 Task: Add Turkey On Multigrain Bread Grab & Go to the cart.
Action: Mouse moved to (814, 293)
Screenshot: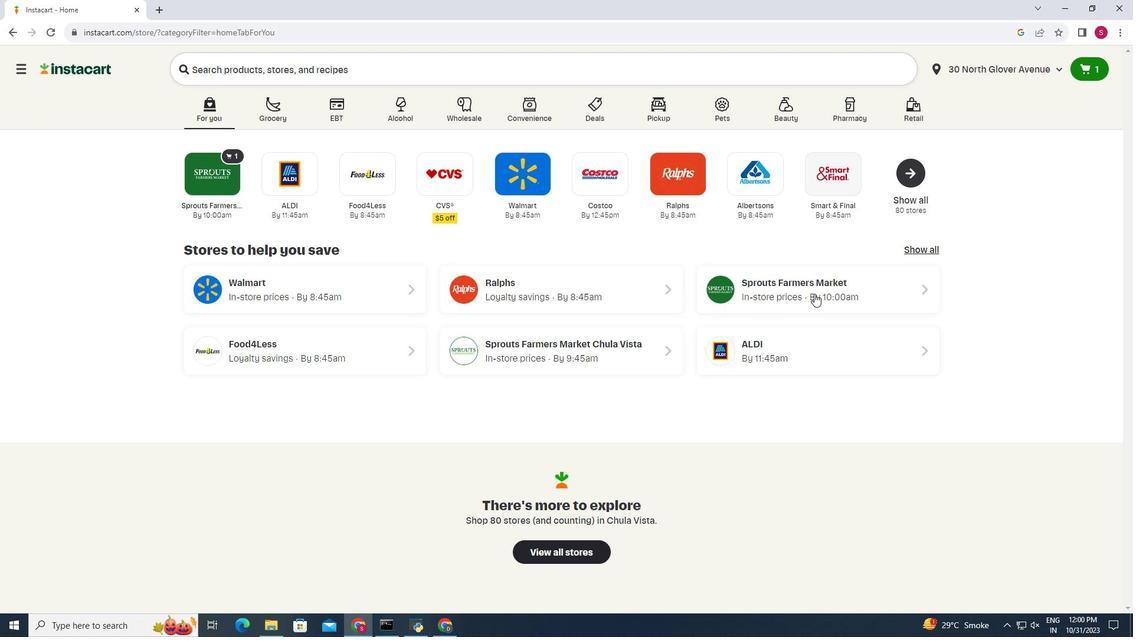 
Action: Mouse pressed left at (814, 293)
Screenshot: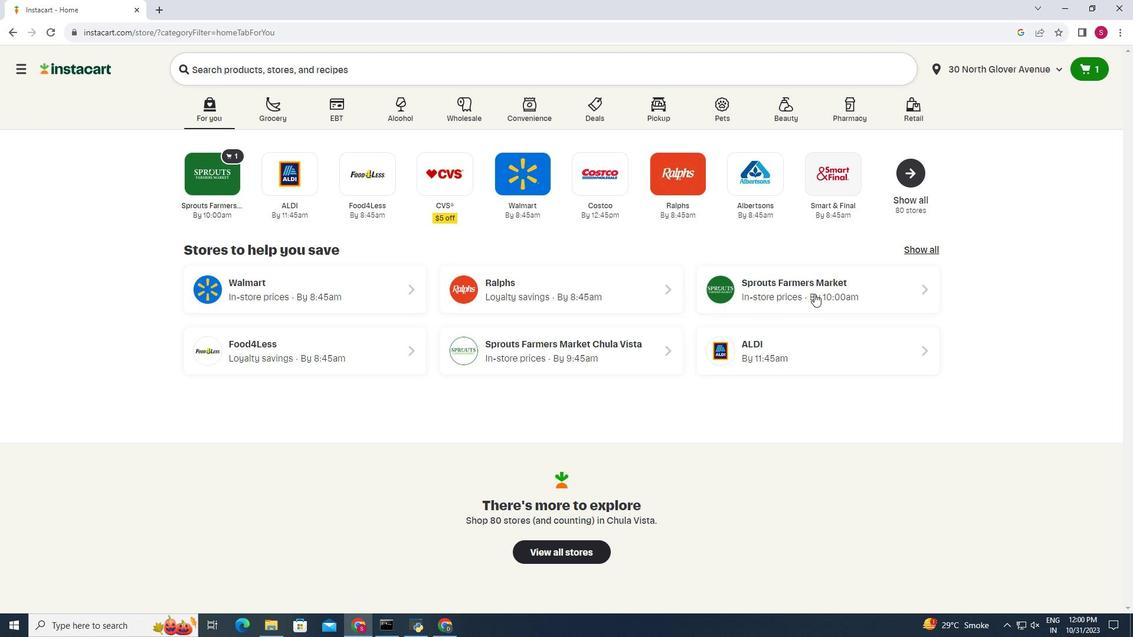 
Action: Mouse moved to (20, 538)
Screenshot: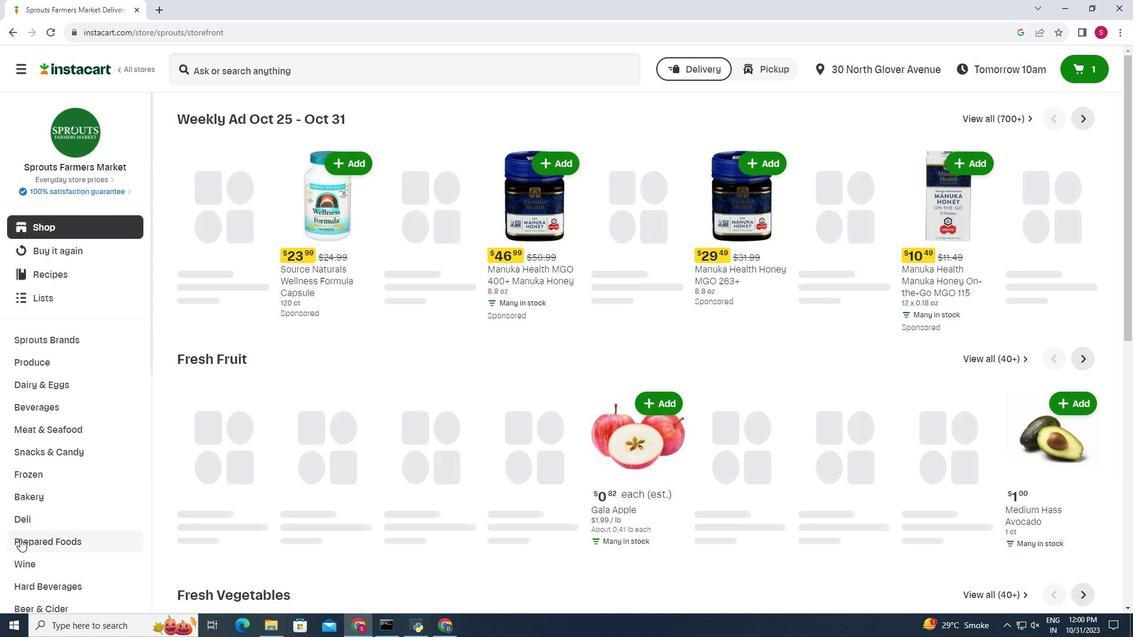 
Action: Mouse pressed left at (20, 538)
Screenshot: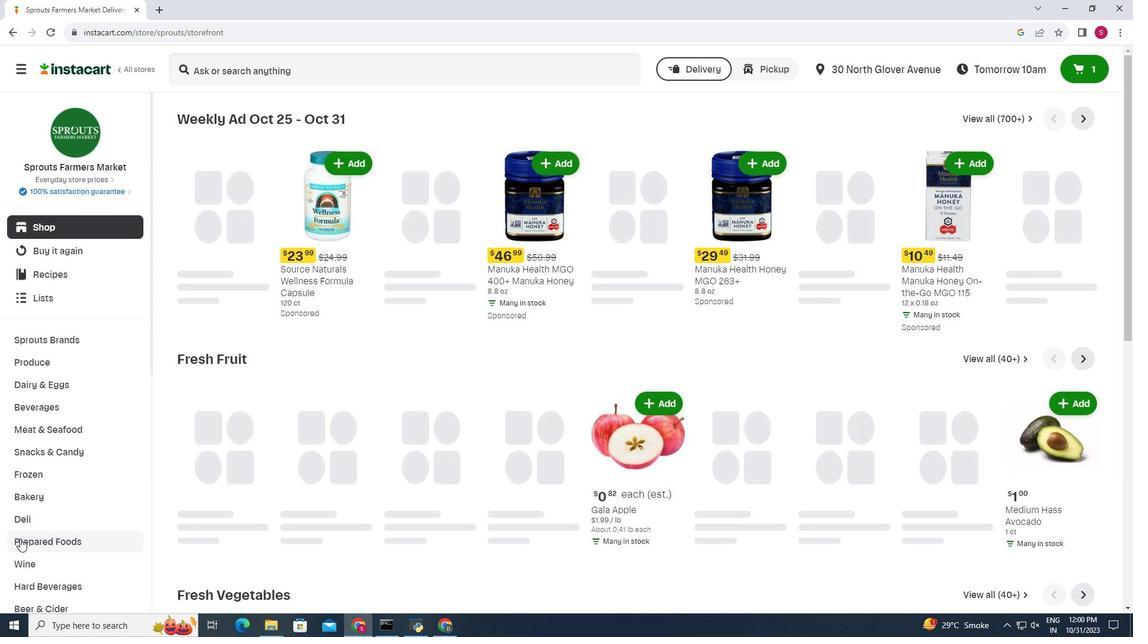 
Action: Mouse moved to (335, 148)
Screenshot: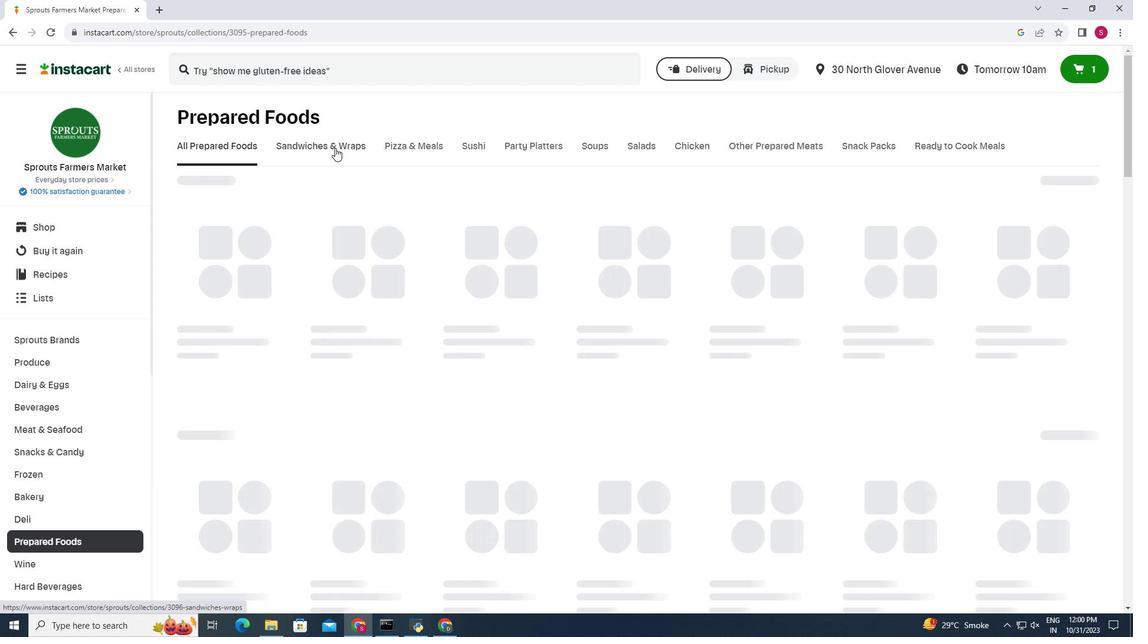 
Action: Mouse pressed left at (335, 148)
Screenshot: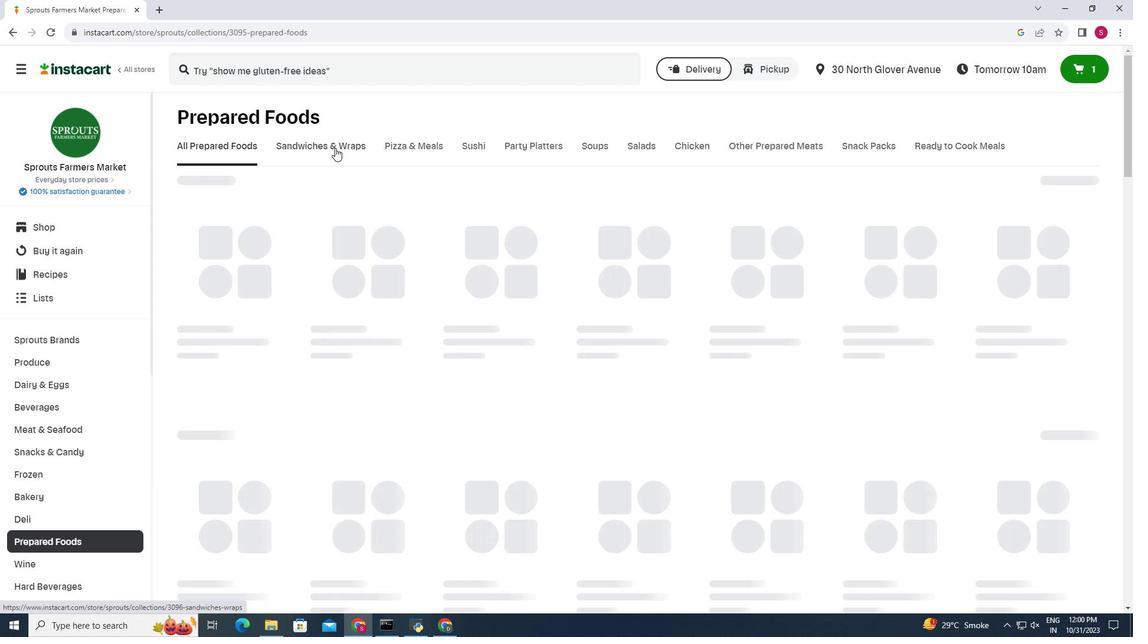 
Action: Mouse moved to (1075, 243)
Screenshot: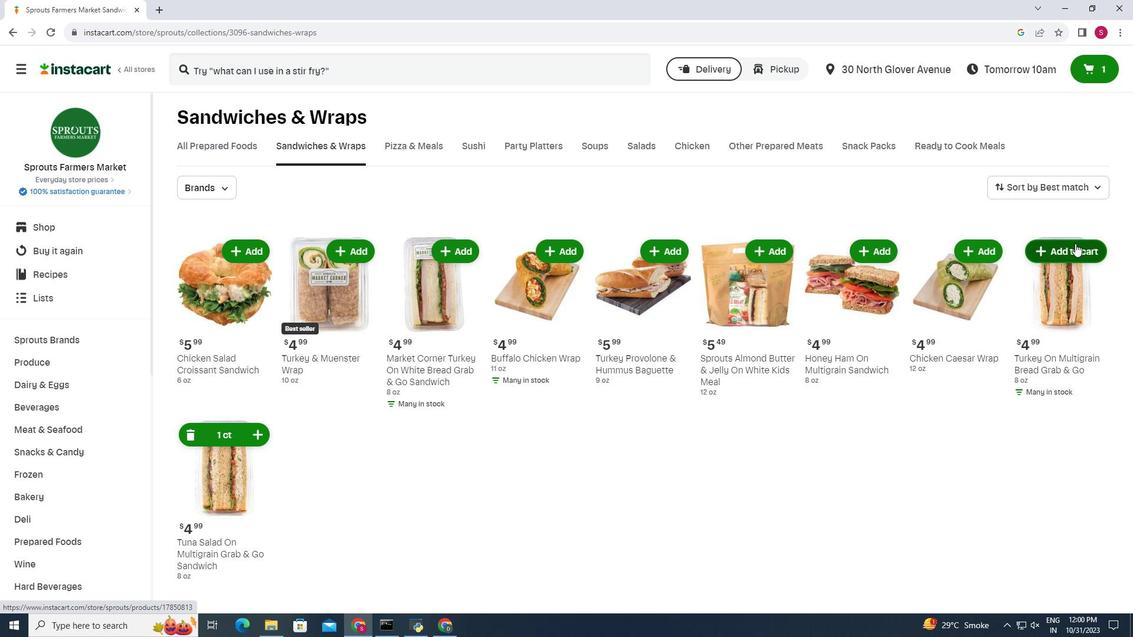 
Action: Mouse pressed left at (1075, 243)
Screenshot: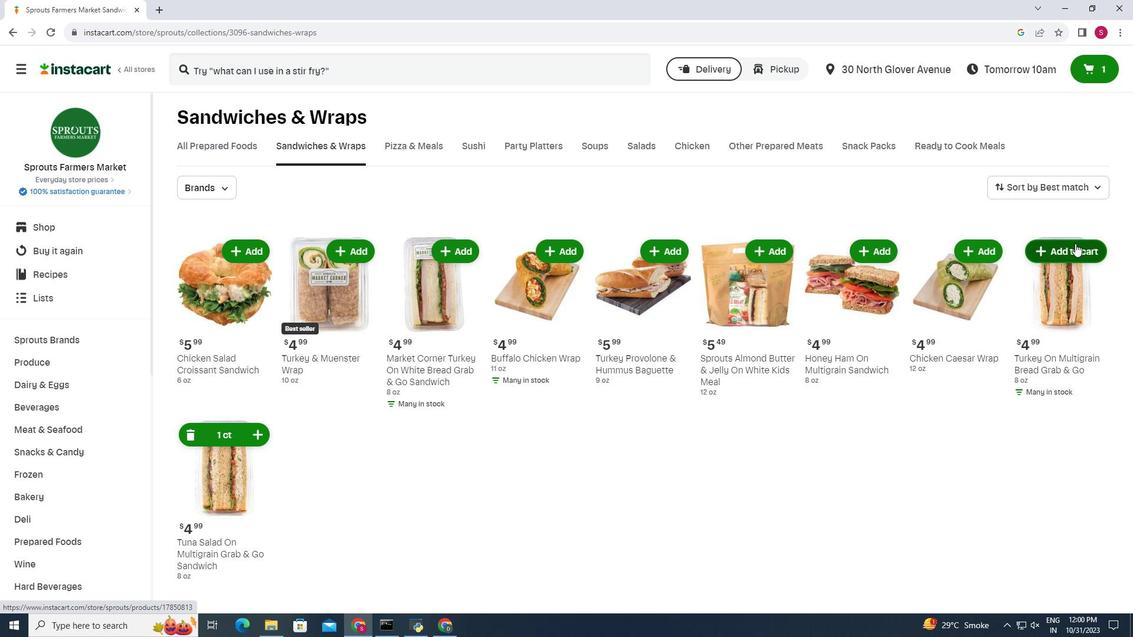 
Action: Mouse moved to (1023, 221)
Screenshot: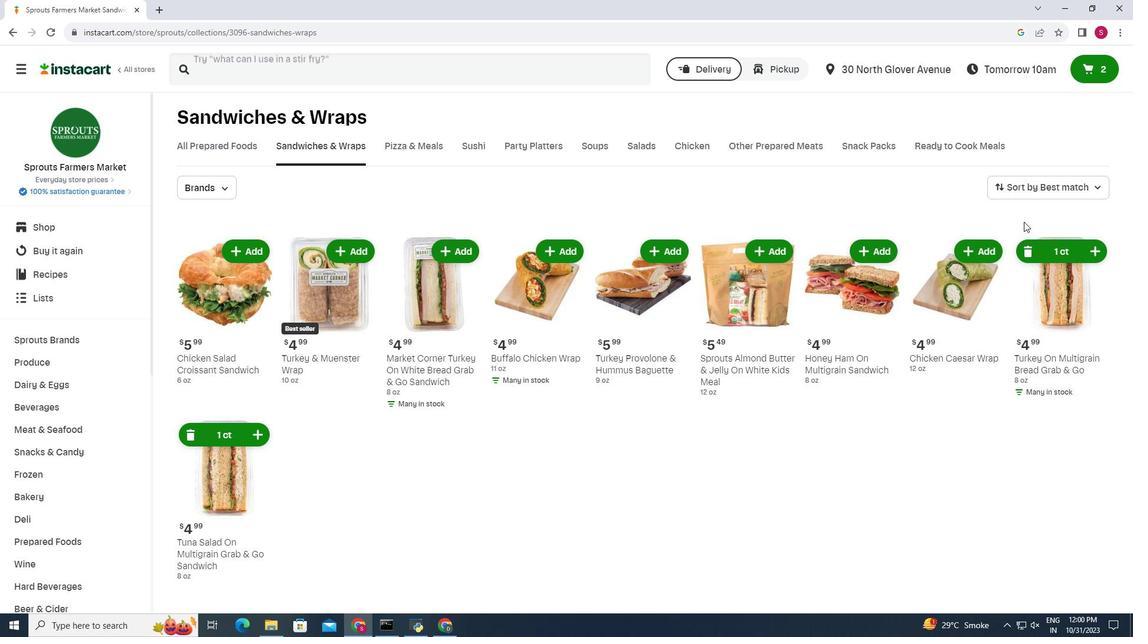 
